 Task: Select and add the product "Tuffy Funny Food Banana Toy" to cart from the store "Vons Pets".
Action: Mouse pressed left at (42, 72)
Screenshot: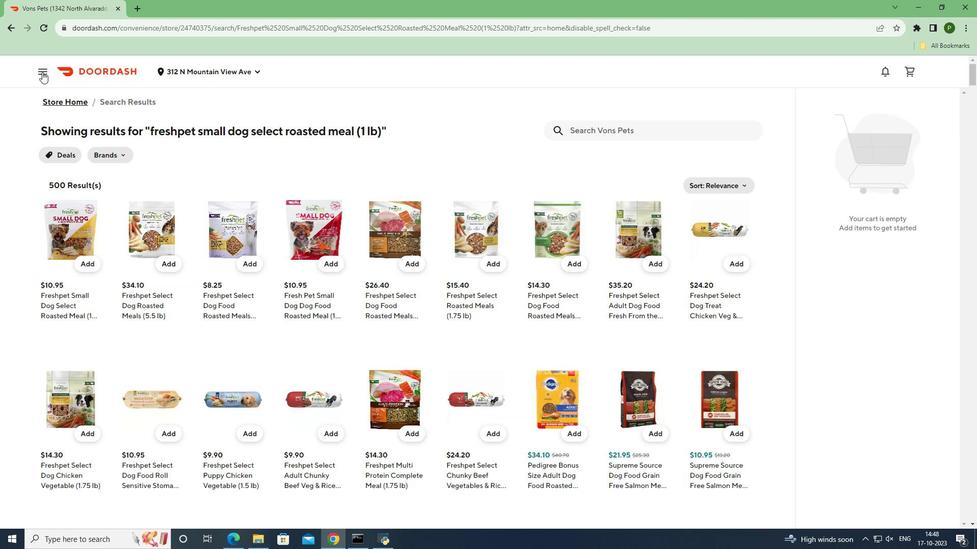 
Action: Mouse moved to (44, 145)
Screenshot: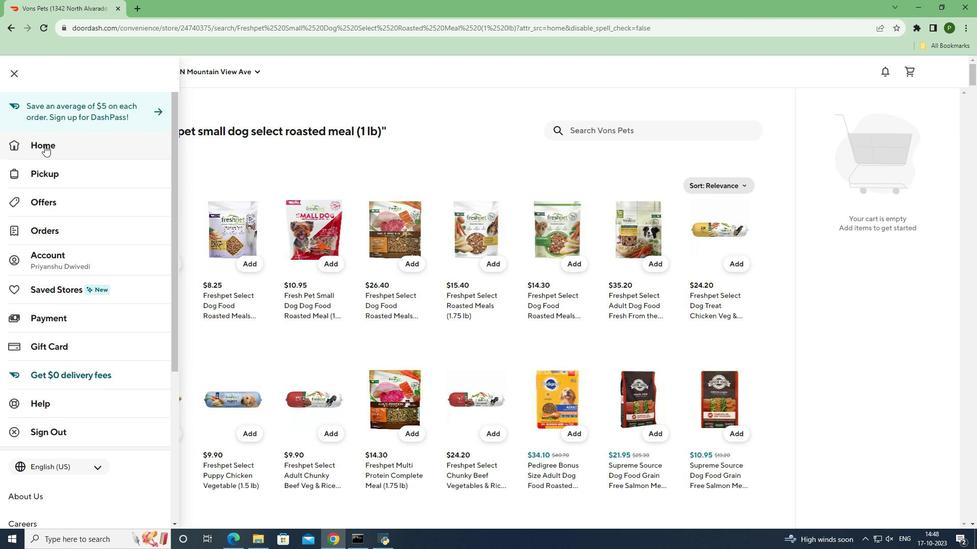 
Action: Mouse pressed left at (44, 145)
Screenshot: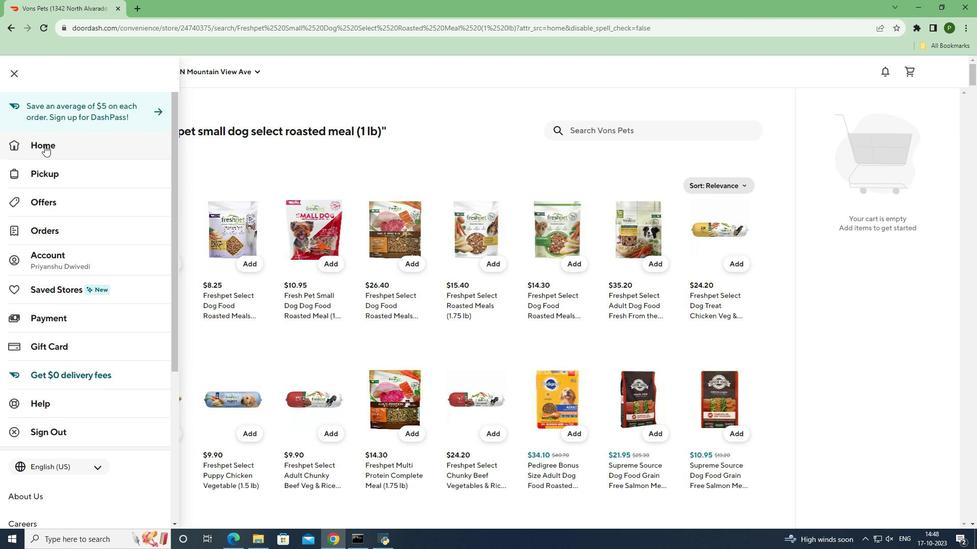 
Action: Mouse moved to (448, 107)
Screenshot: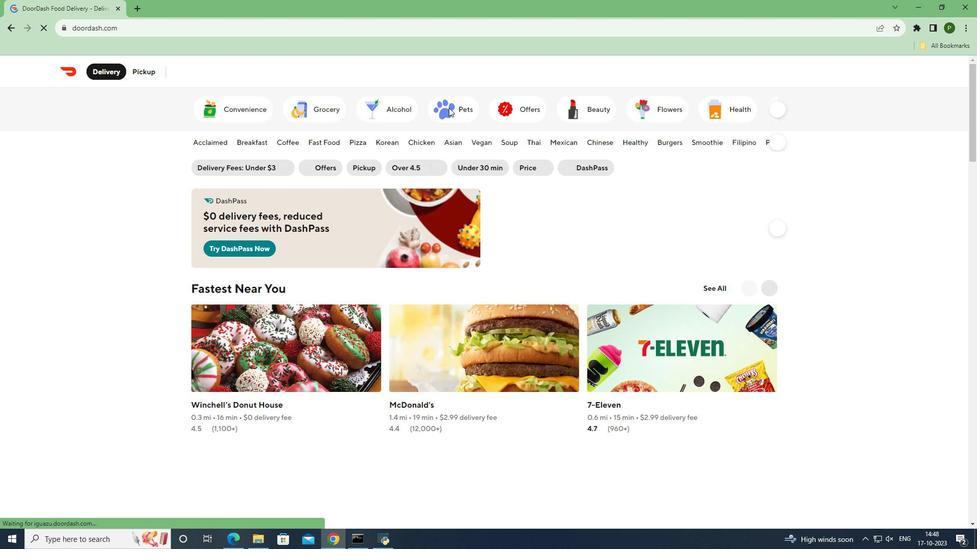 
Action: Mouse pressed left at (448, 107)
Screenshot: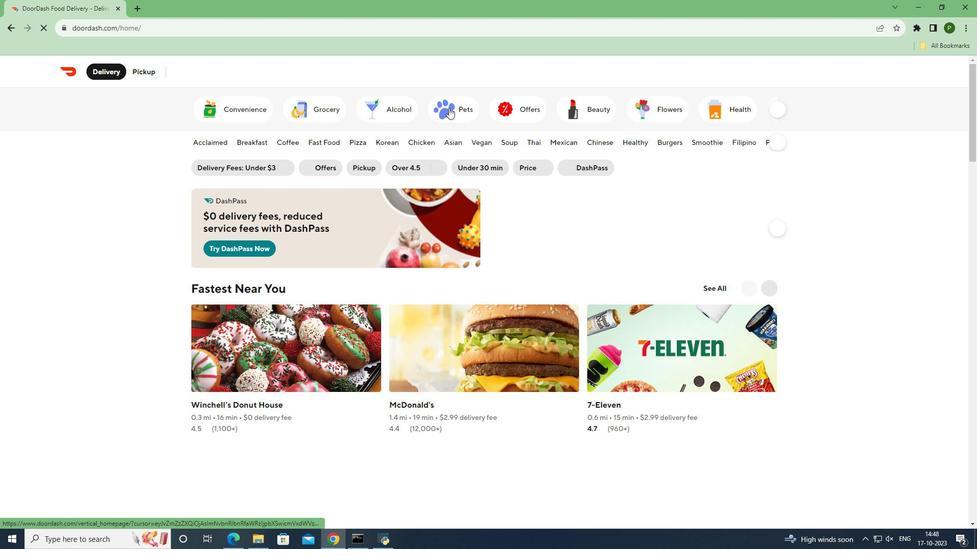 
Action: Mouse moved to (752, 310)
Screenshot: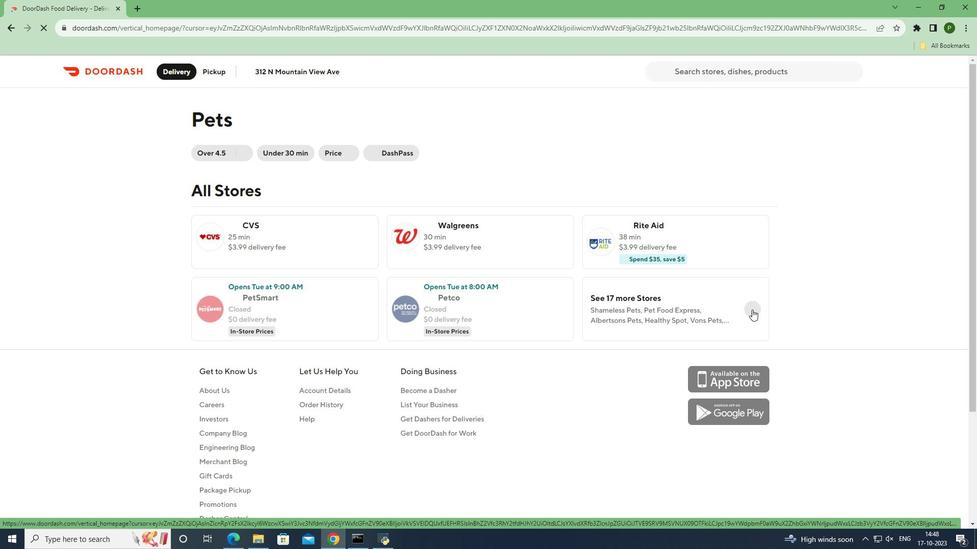 
Action: Mouse pressed left at (752, 310)
Screenshot: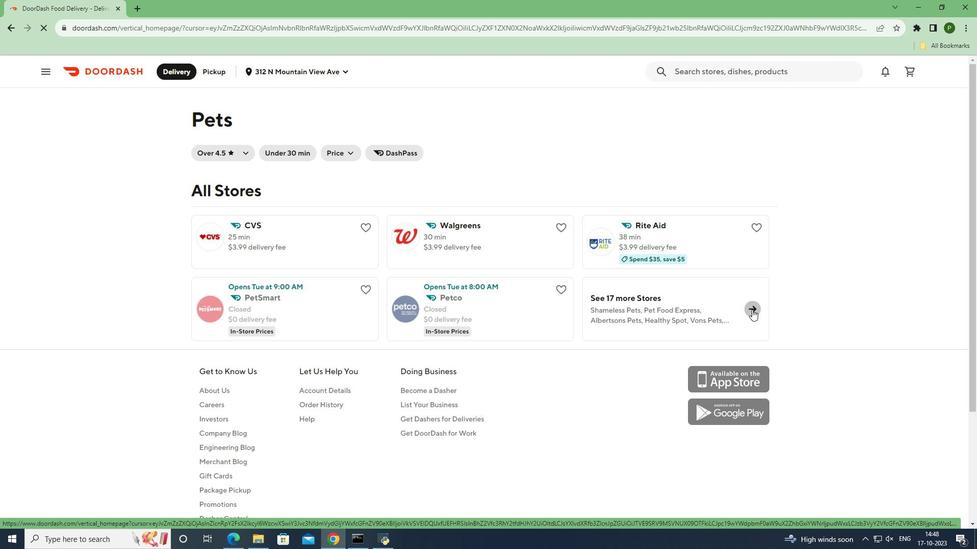 
Action: Mouse moved to (347, 364)
Screenshot: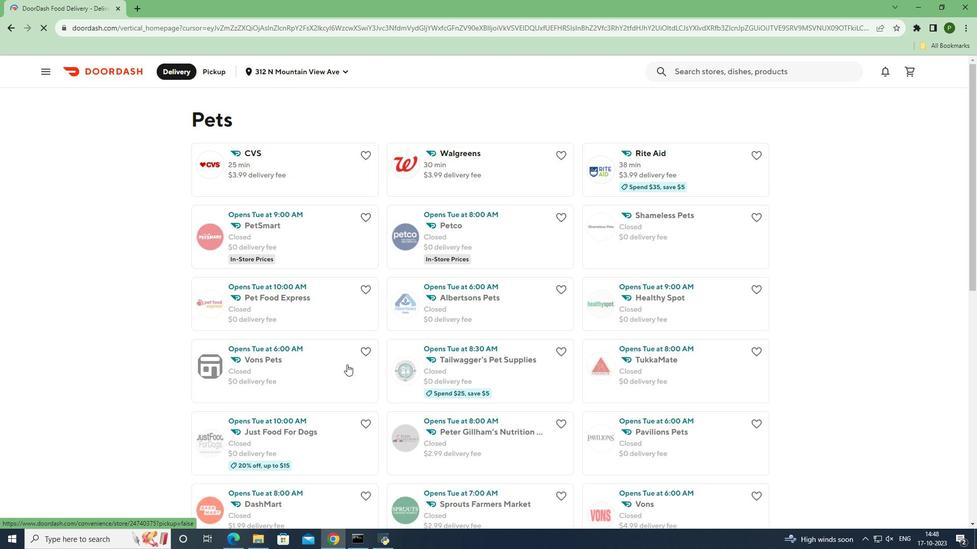 
Action: Mouse pressed left at (347, 364)
Screenshot: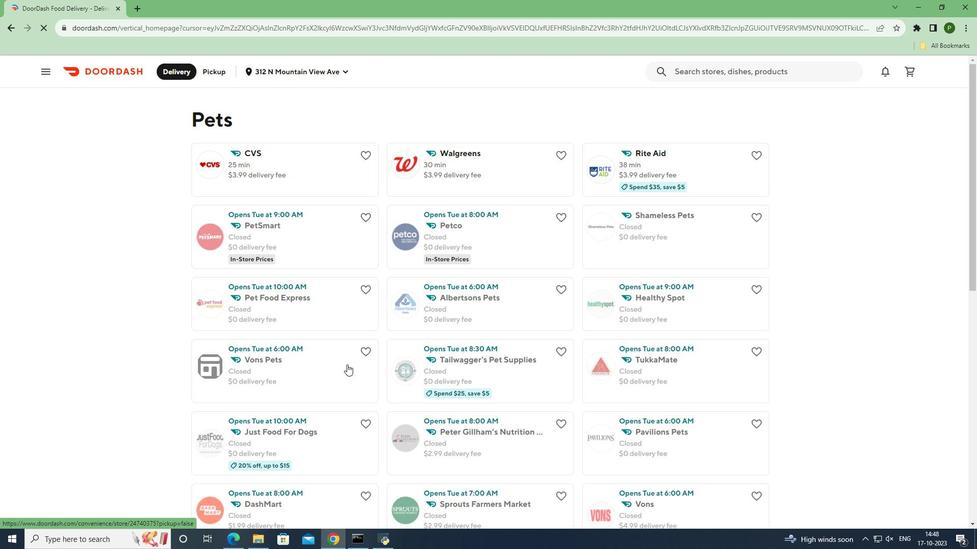 
Action: Mouse moved to (631, 163)
Screenshot: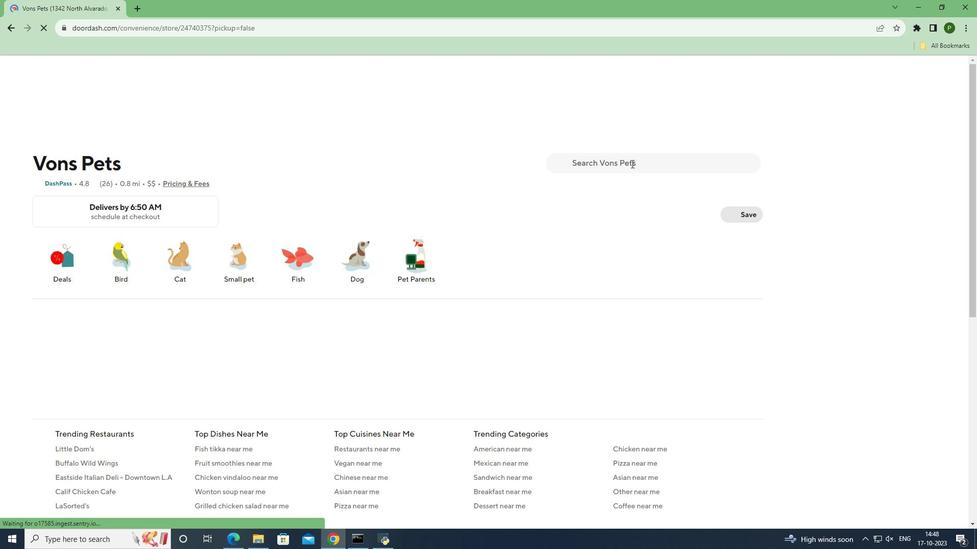 
Action: Mouse pressed left at (631, 163)
Screenshot: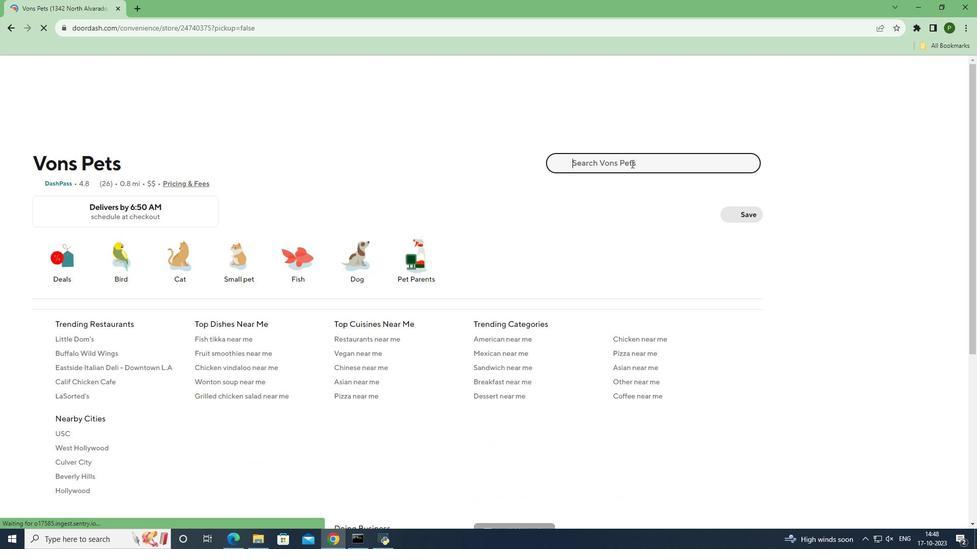 
Action: Key pressed <Key.caps_lock>T<Key.caps_lock>uffy<Key.space><Key.caps_lock>F<Key.caps_lock>unny<Key.space><Key.caps_lock>F<Key.caps_lock>ood<Key.space><Key.caps_lock>B<Key.caps_lock>anana<Key.space><Key.caps_lock>T<Key.caps_lock>oy<Key.space><Key.enter>
Screenshot: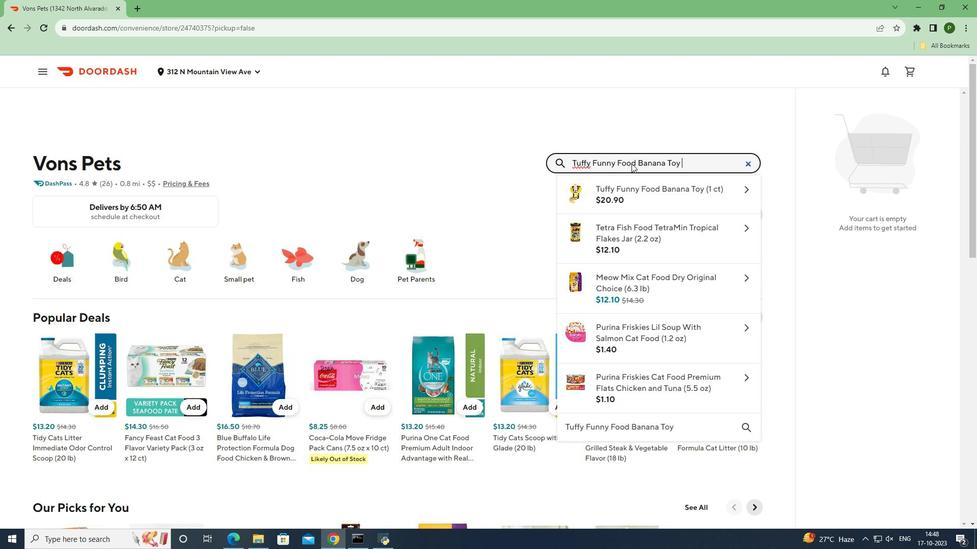 
Action: Mouse moved to (91, 263)
Screenshot: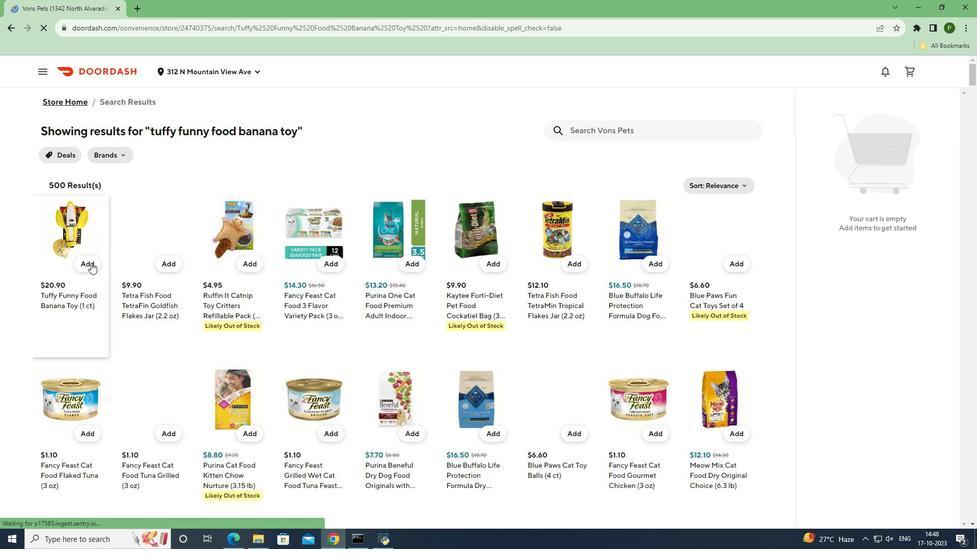 
Action: Mouse pressed left at (91, 263)
Screenshot: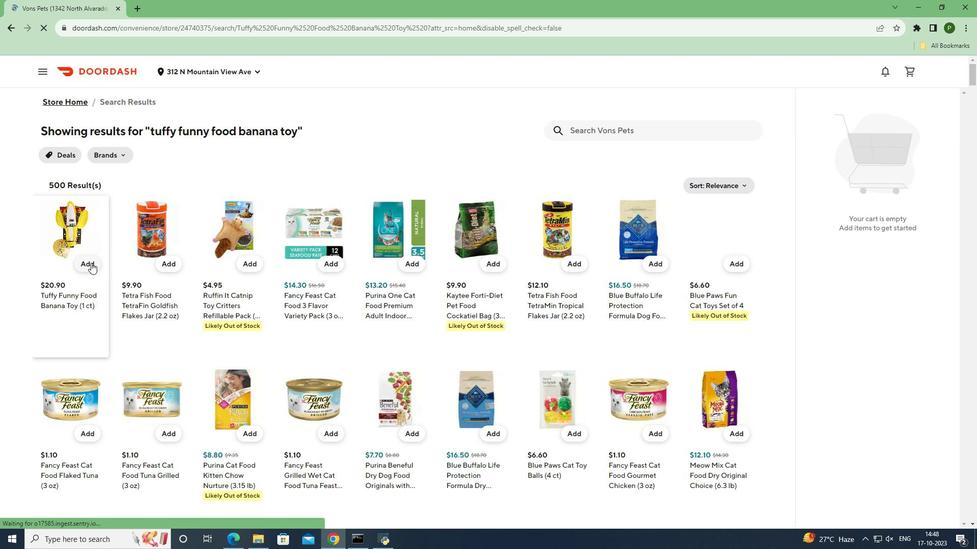 
Action: Mouse moved to (101, 344)
Screenshot: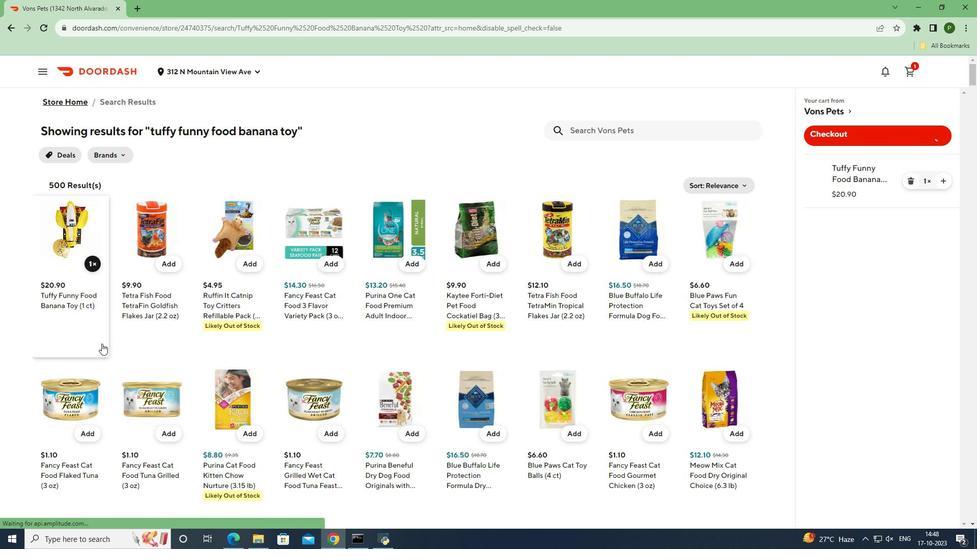 
